 Task: Change the speaker configuration of DirectX audio output to 7.1.
Action: Mouse moved to (124, 13)
Screenshot: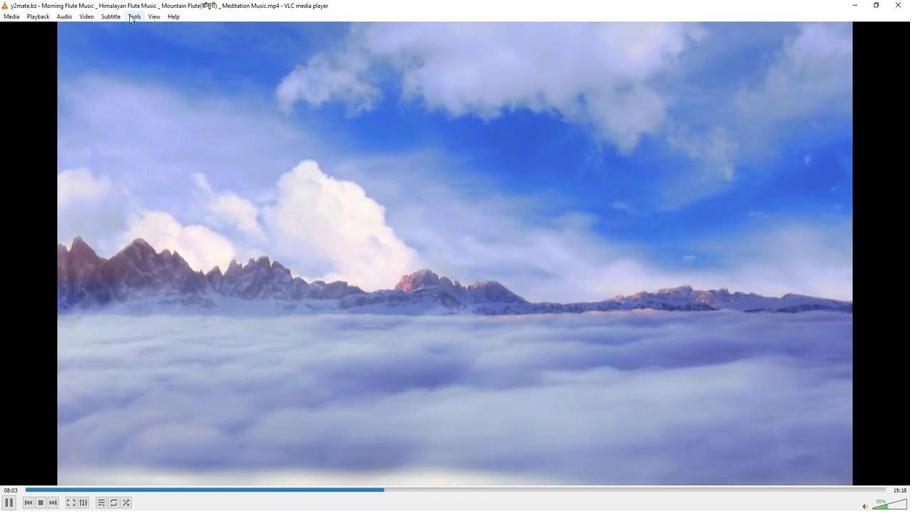 
Action: Mouse pressed left at (124, 13)
Screenshot: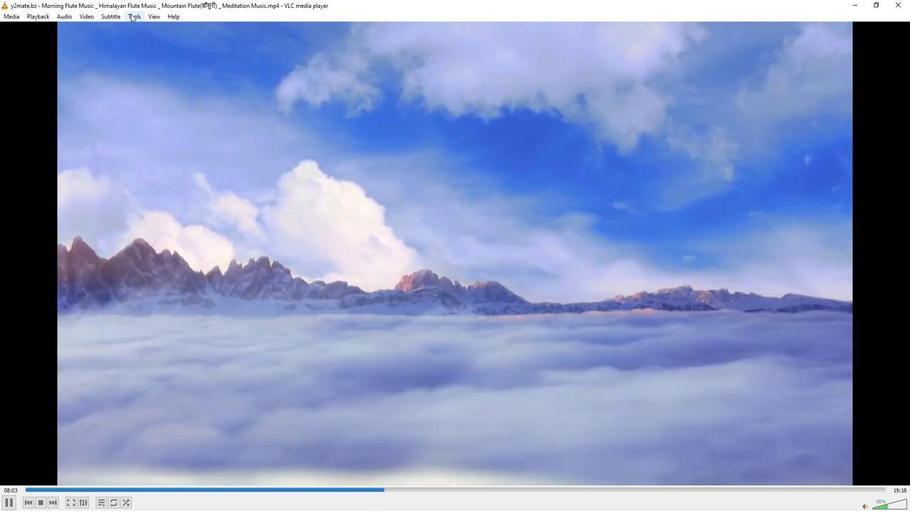 
Action: Mouse moved to (137, 130)
Screenshot: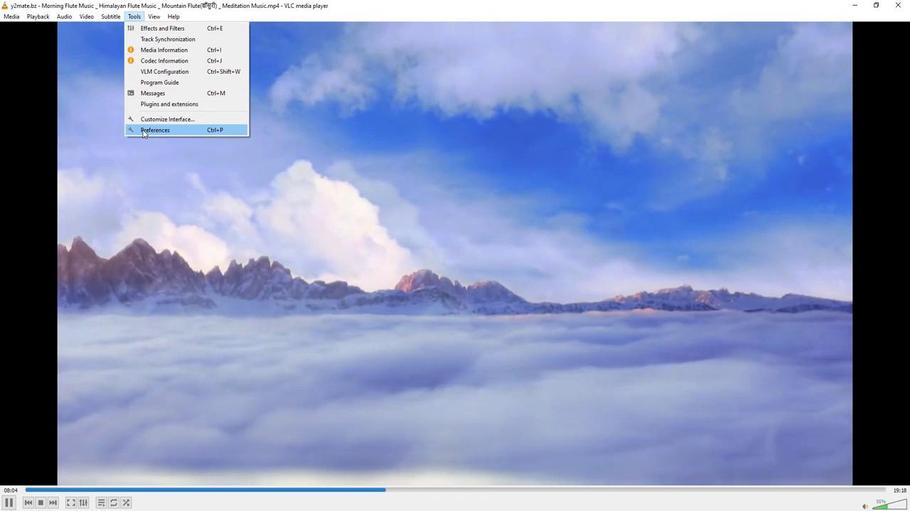 
Action: Mouse pressed left at (137, 130)
Screenshot: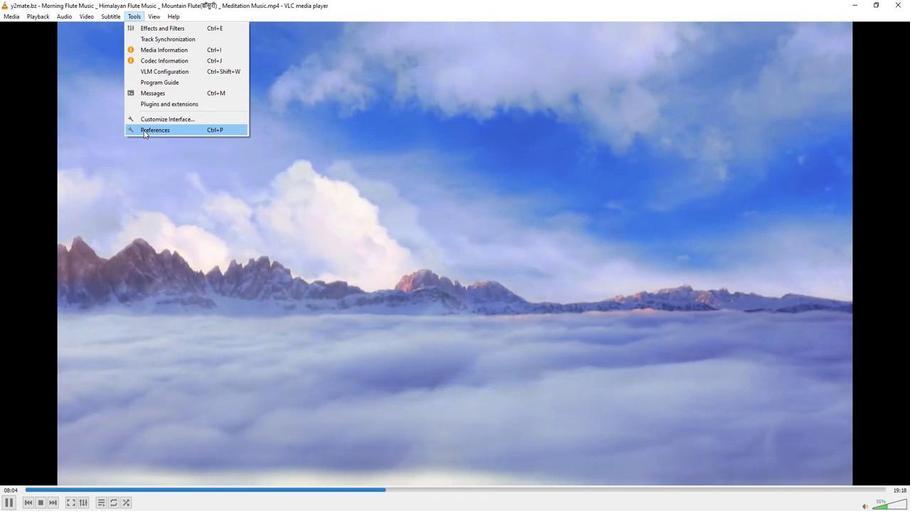 
Action: Mouse moved to (295, 418)
Screenshot: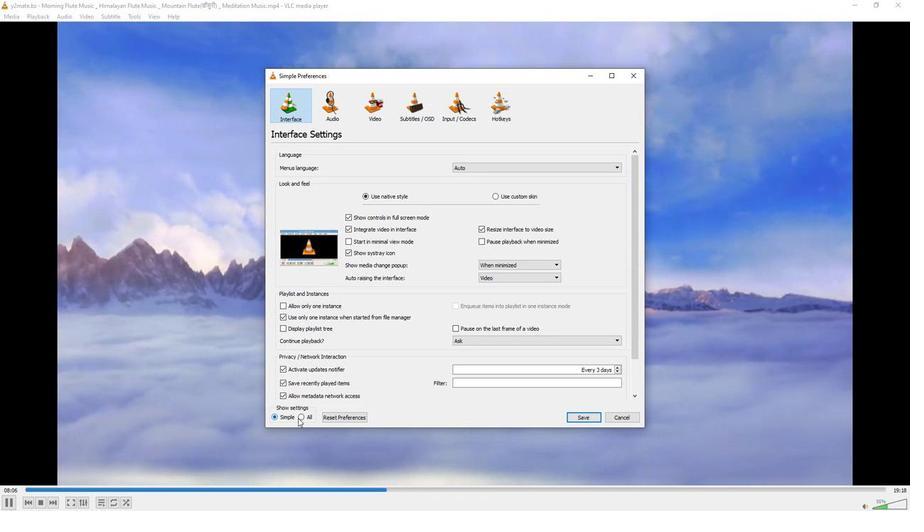 
Action: Mouse pressed left at (295, 418)
Screenshot: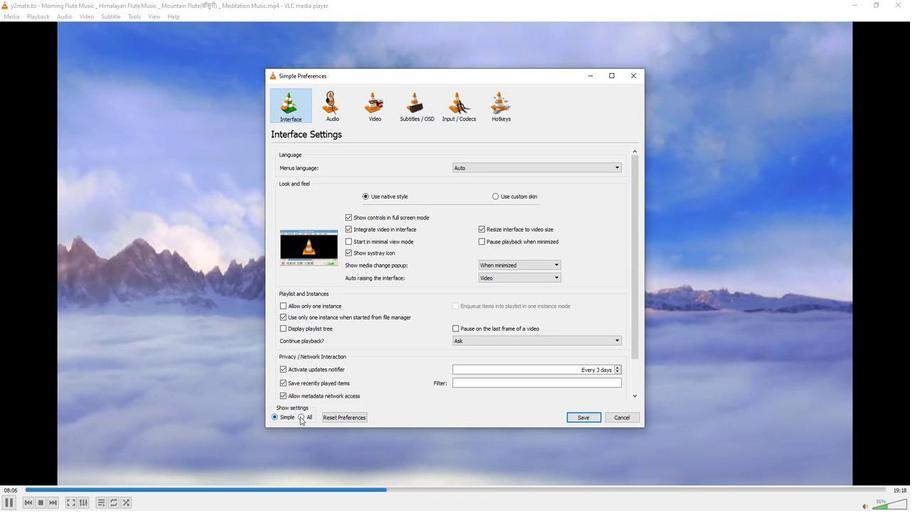 
Action: Mouse moved to (285, 219)
Screenshot: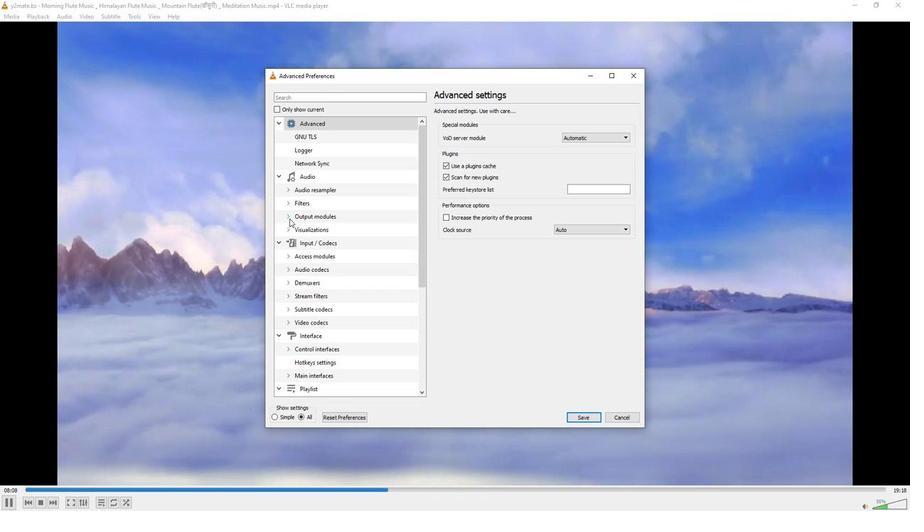 
Action: Mouse pressed left at (285, 219)
Screenshot: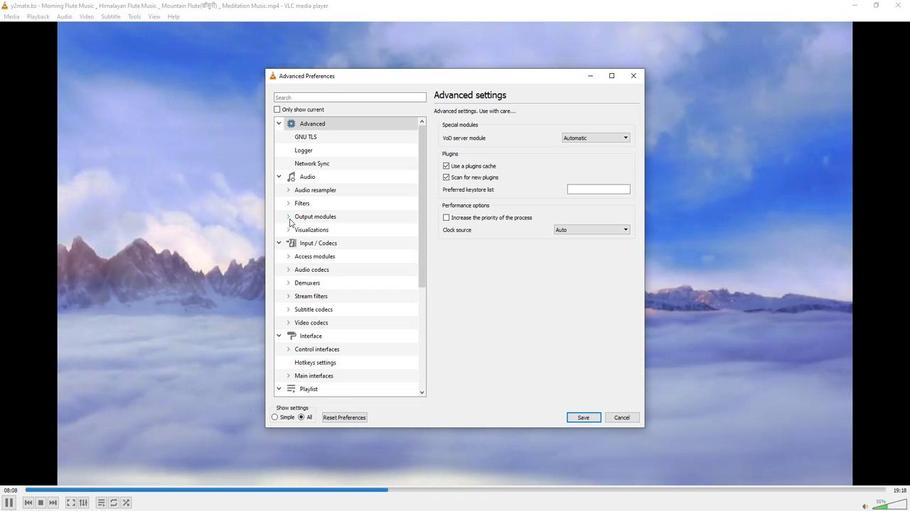 
Action: Mouse moved to (308, 230)
Screenshot: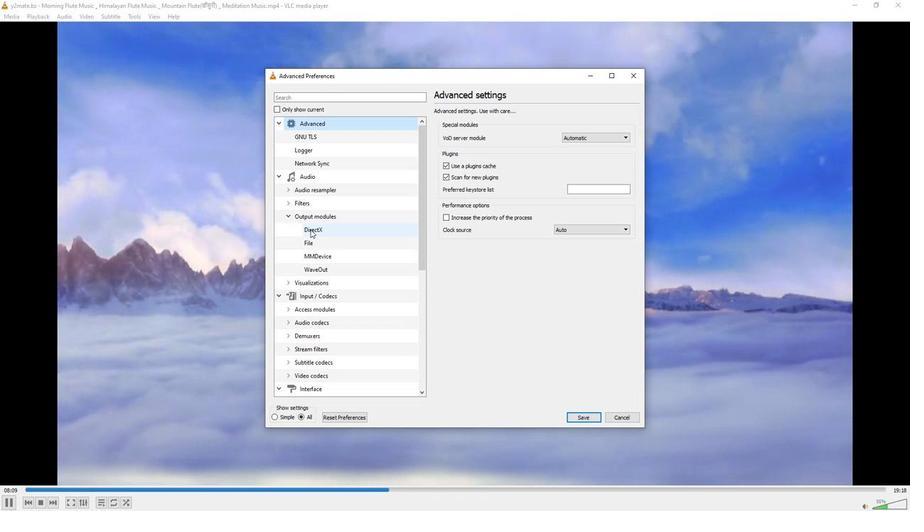 
Action: Mouse pressed left at (308, 230)
Screenshot: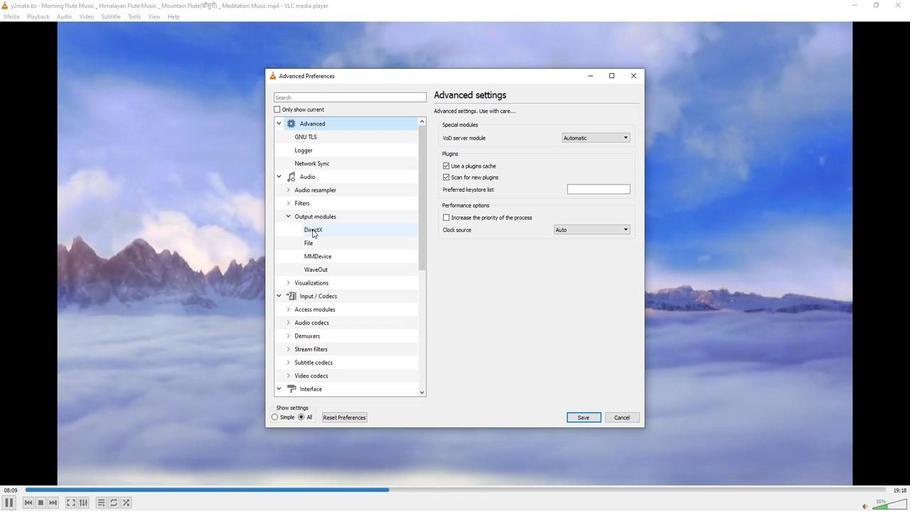 
Action: Mouse moved to (632, 150)
Screenshot: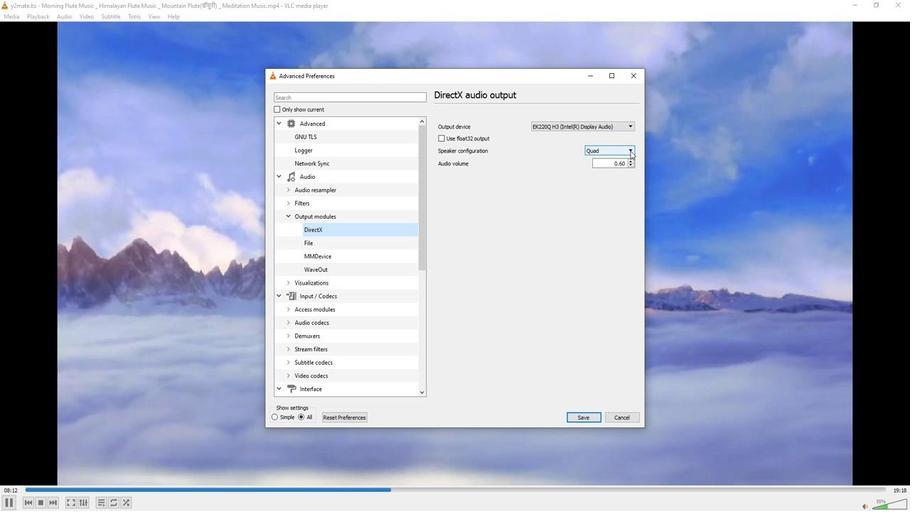 
Action: Mouse pressed left at (632, 150)
Screenshot: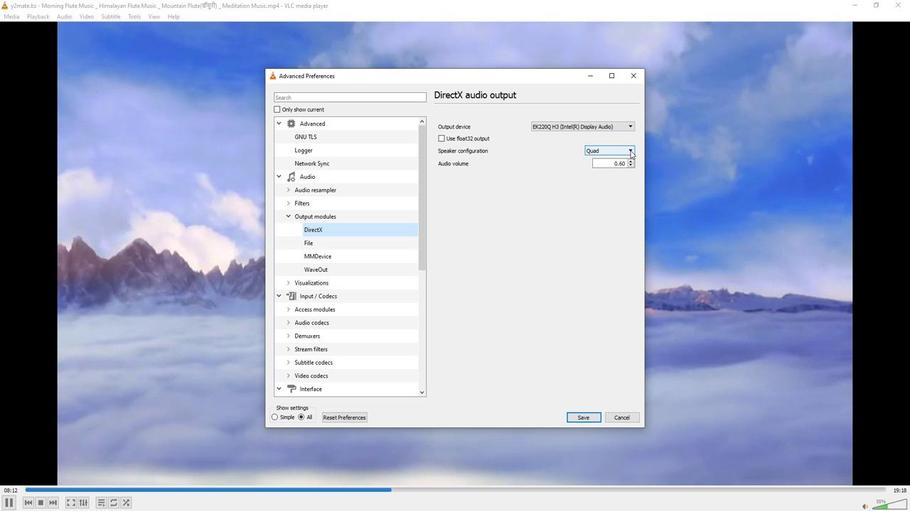 
Action: Mouse moved to (605, 190)
Screenshot: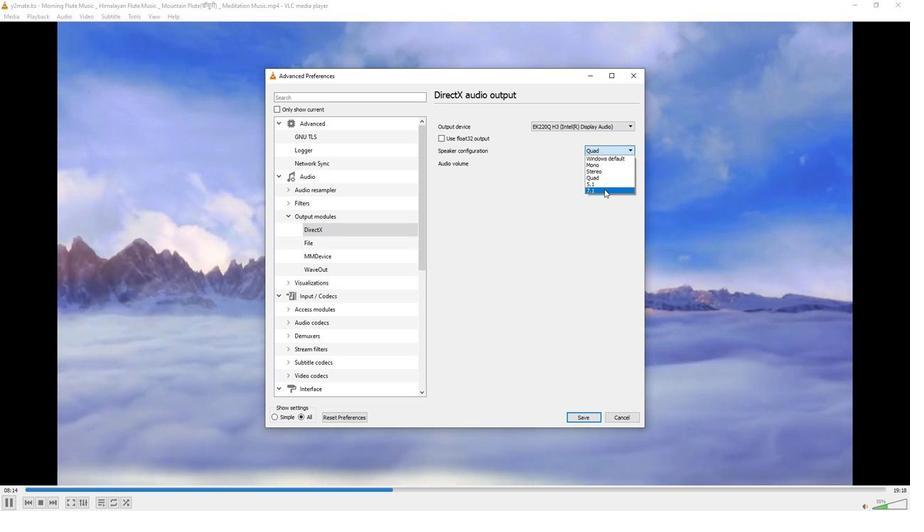 
Action: Mouse pressed left at (605, 190)
Screenshot: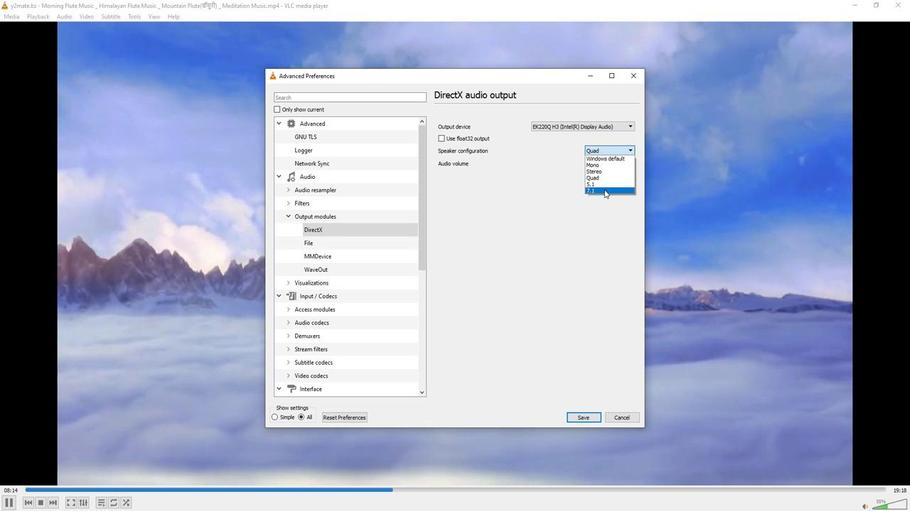 
